 Task: Add Sprouts Cramp Bark to the cart.
Action: Mouse pressed left at (19, 80)
Screenshot: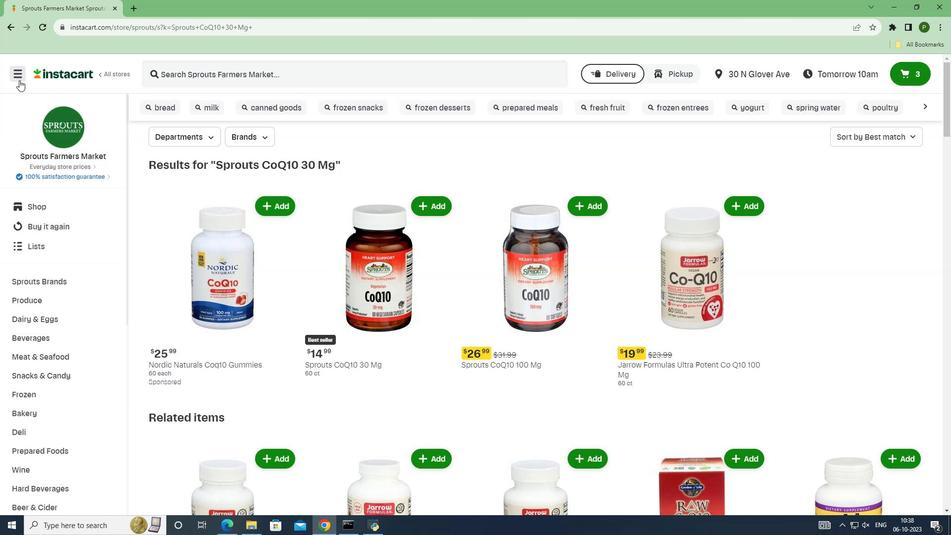 
Action: Mouse moved to (51, 257)
Screenshot: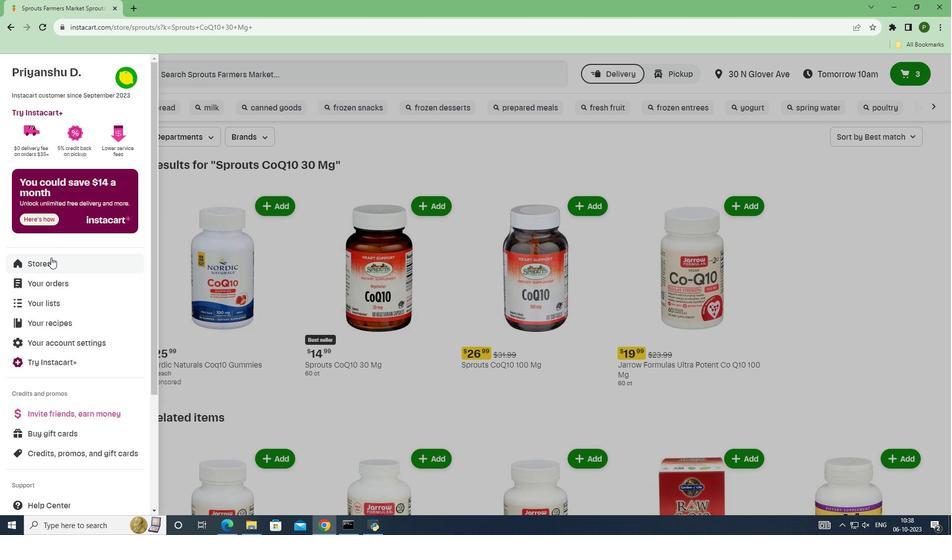 
Action: Mouse pressed left at (51, 257)
Screenshot: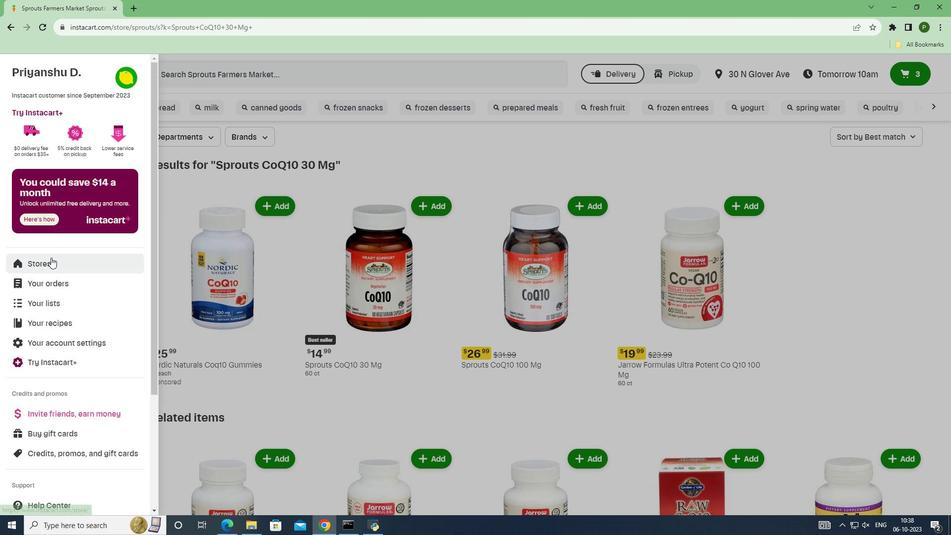 
Action: Mouse moved to (244, 117)
Screenshot: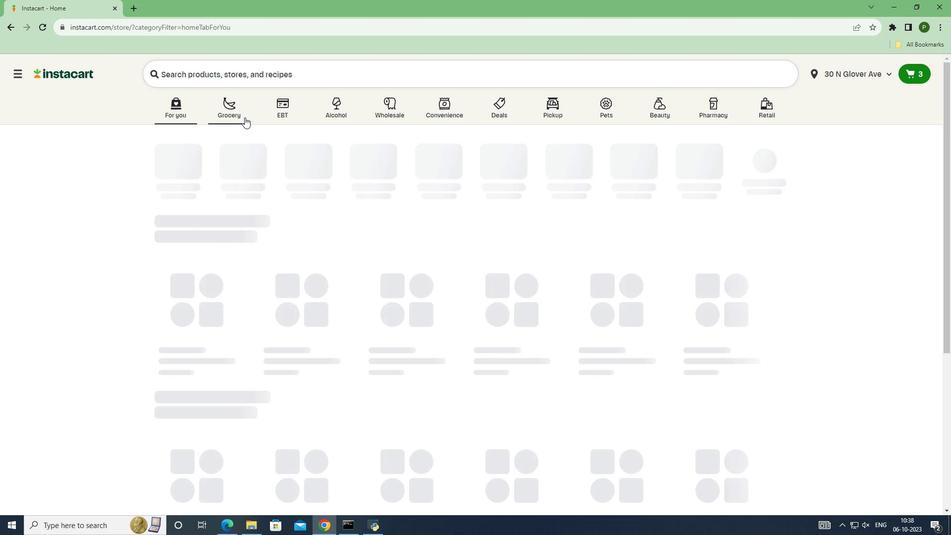 
Action: Mouse pressed left at (244, 117)
Screenshot: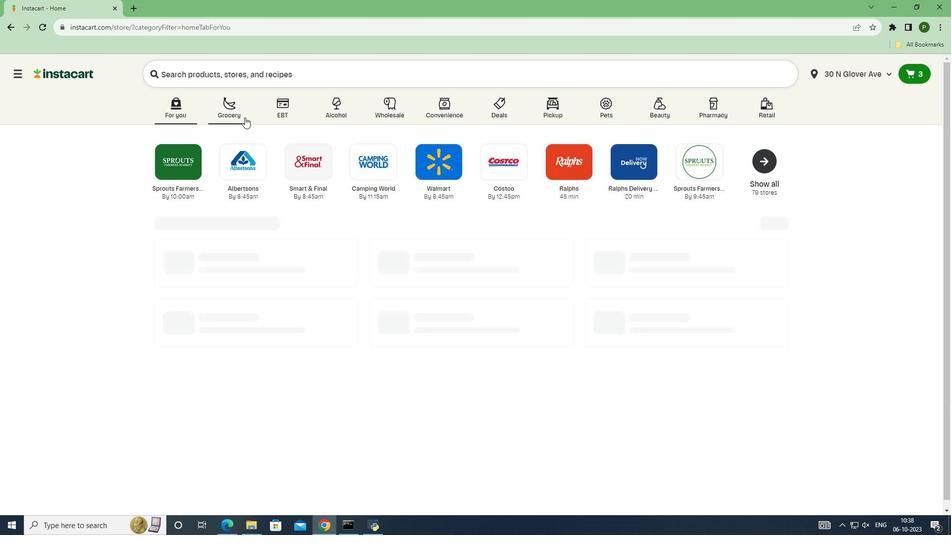 
Action: Mouse moved to (192, 173)
Screenshot: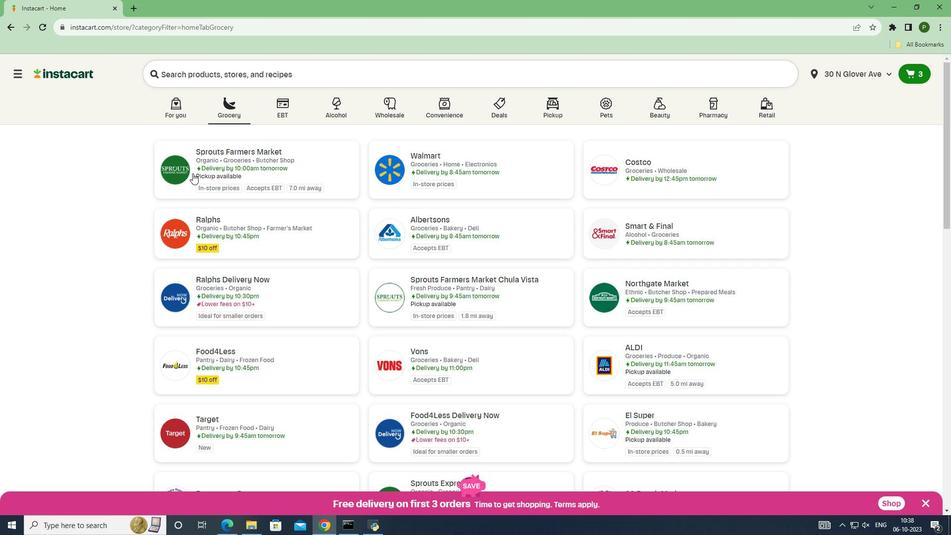 
Action: Mouse pressed left at (192, 173)
Screenshot: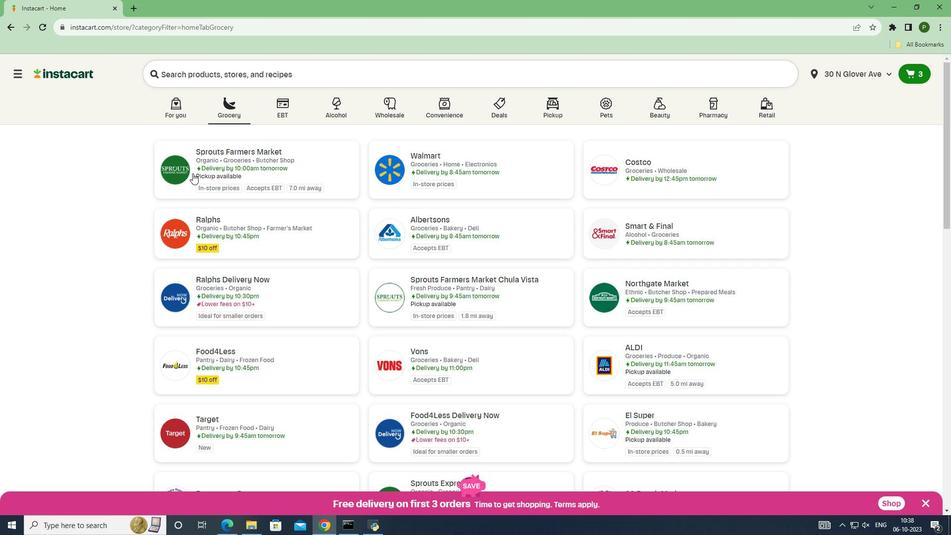 
Action: Mouse moved to (95, 271)
Screenshot: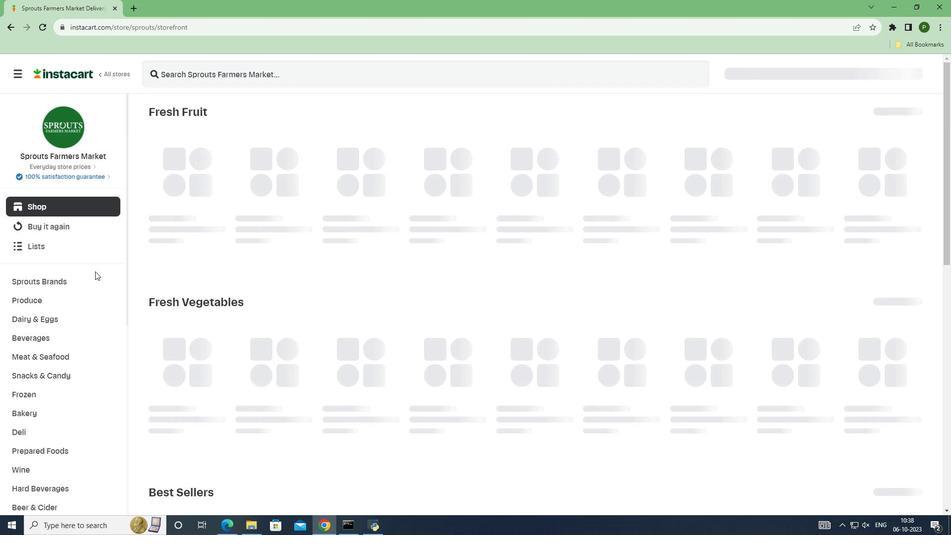 
Action: Mouse pressed left at (95, 271)
Screenshot: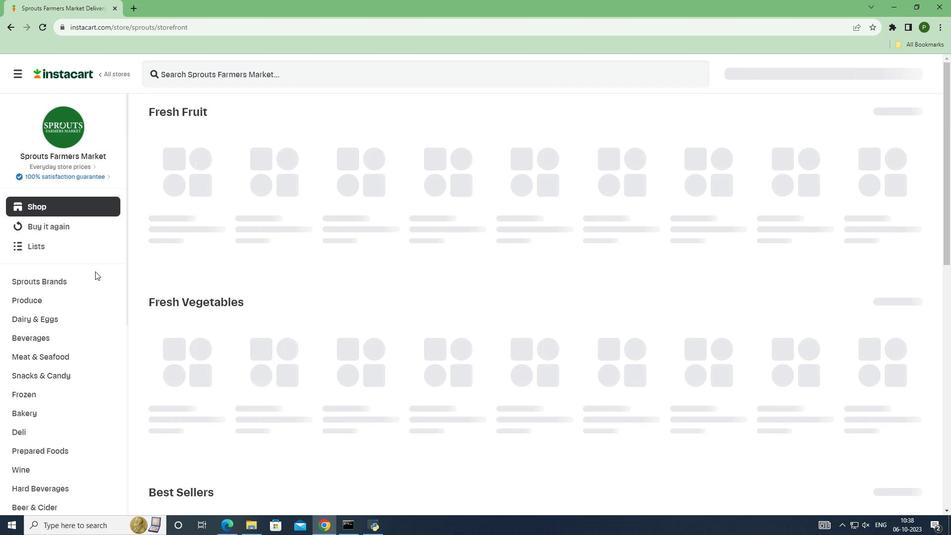 
Action: Mouse moved to (76, 284)
Screenshot: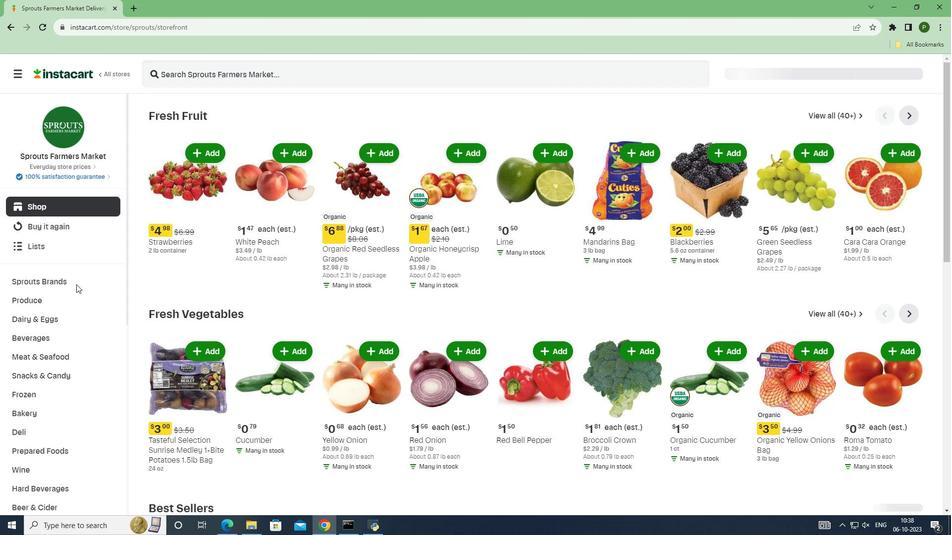 
Action: Mouse pressed left at (76, 284)
Screenshot: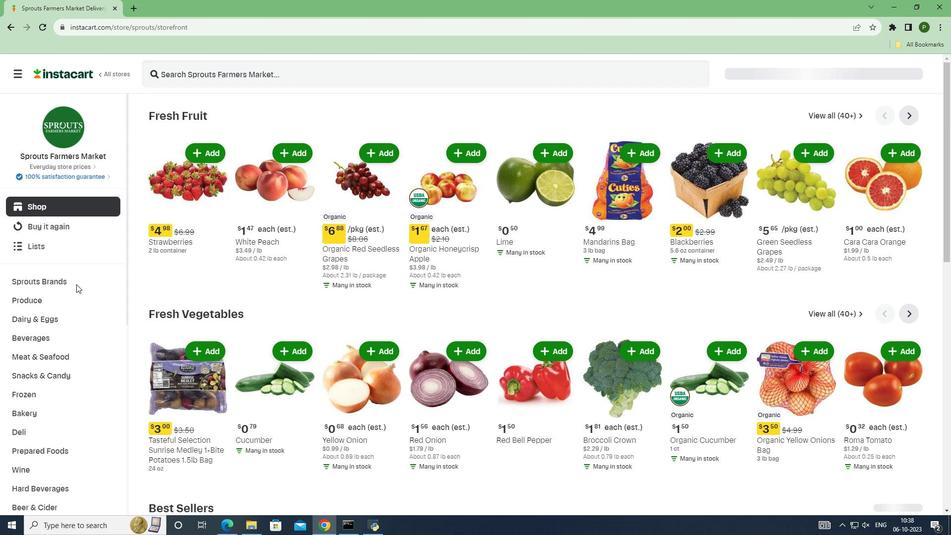 
Action: Mouse moved to (78, 421)
Screenshot: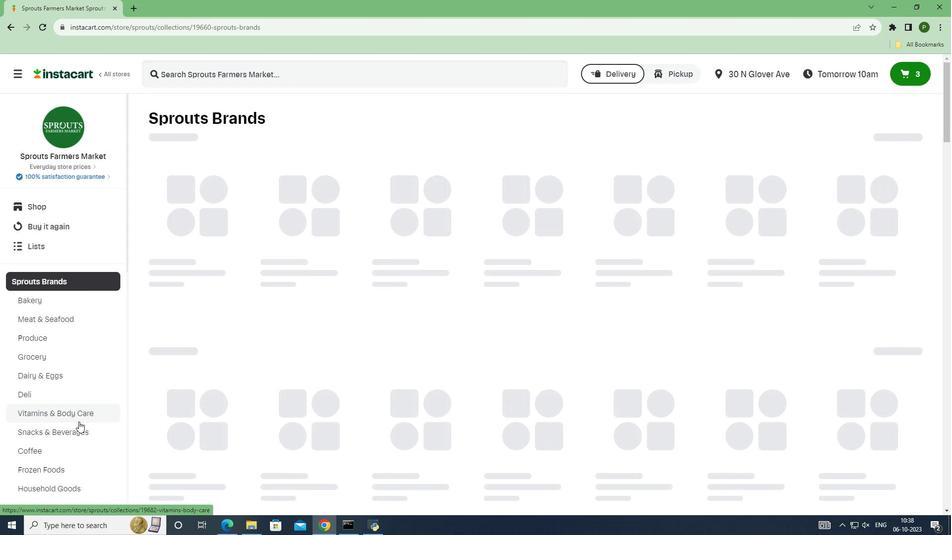 
Action: Mouse pressed left at (78, 421)
Screenshot: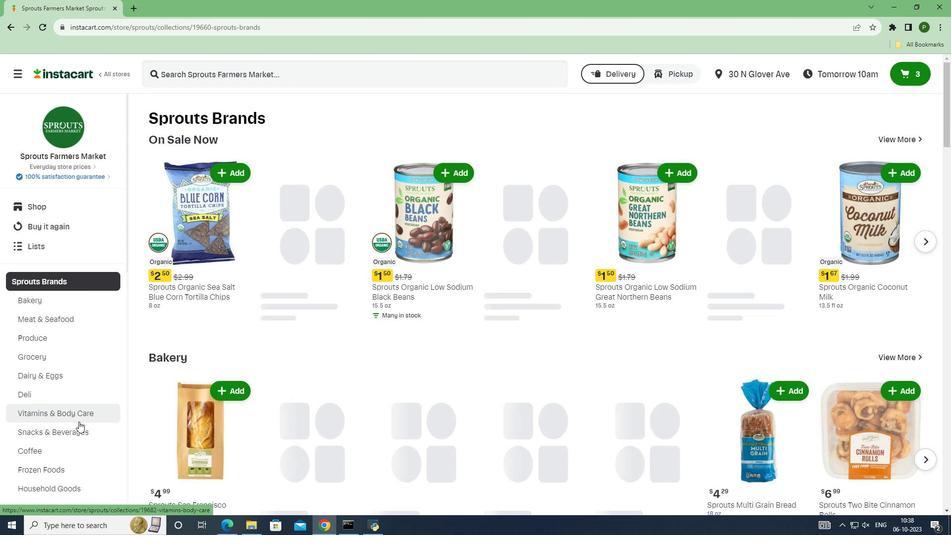 
Action: Mouse moved to (222, 72)
Screenshot: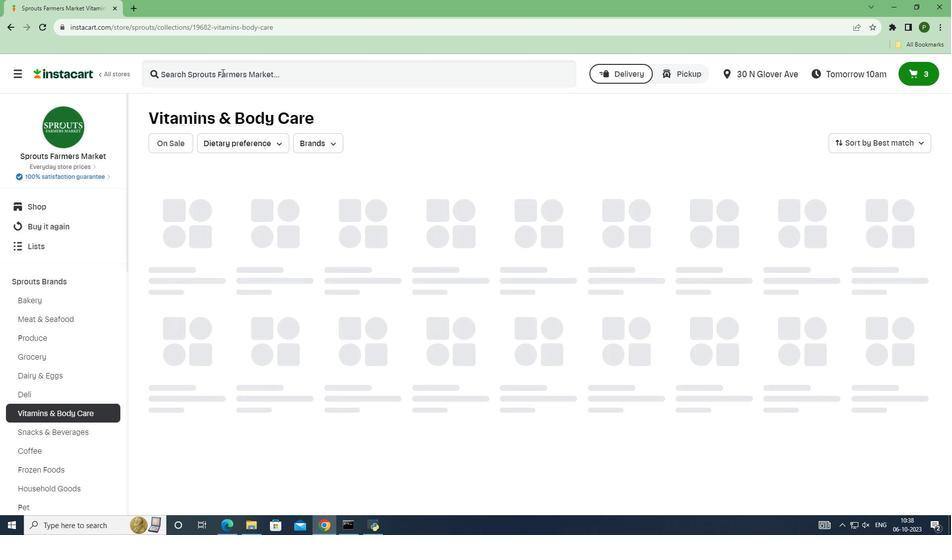 
Action: Mouse pressed left at (222, 72)
Screenshot: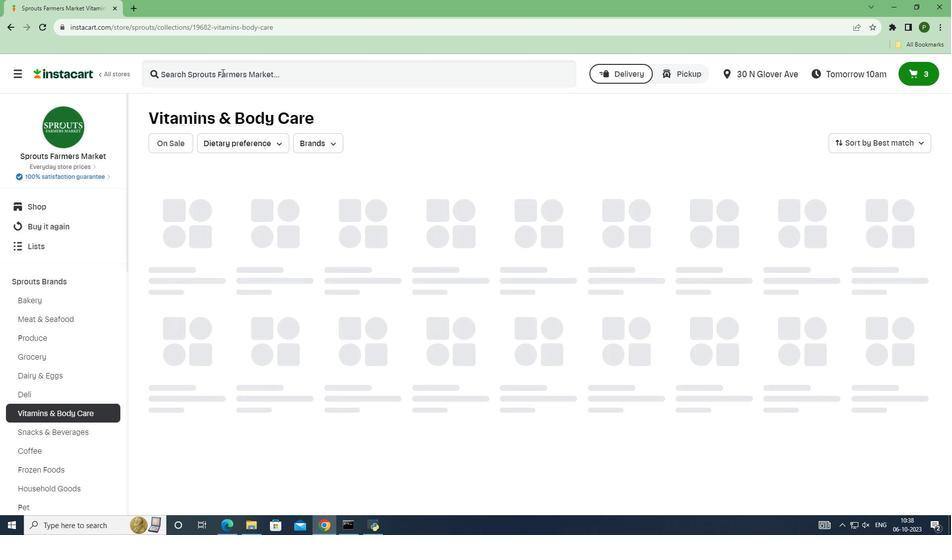 
Action: Key pressed <Key.caps_lock>S<Key.caps_lock>prouts<Key.space><Key.caps_lock>C<Key.caps_lock>ramp<Key.space><Key.caps_lock>B<Key.caps_lock>ark<Key.space><Key.enter>
Screenshot: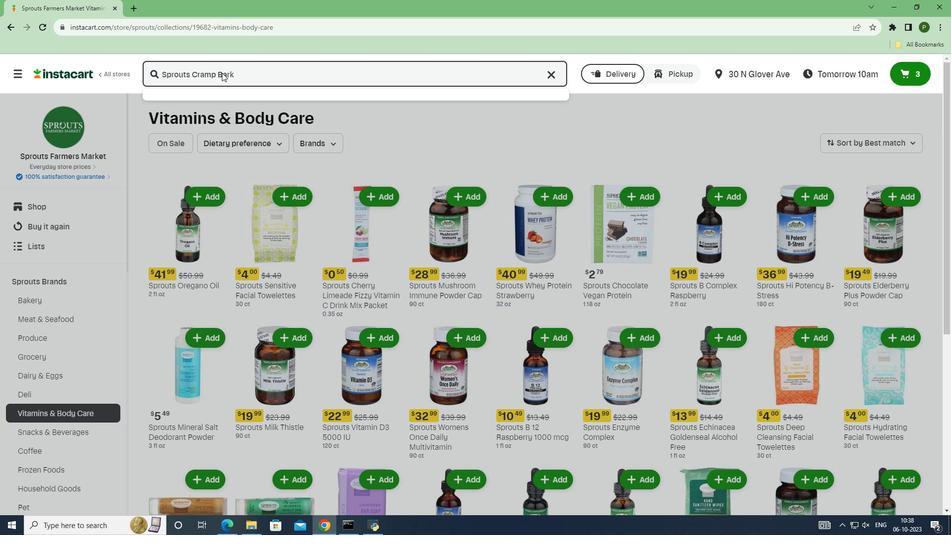
Action: Mouse moved to (277, 179)
Screenshot: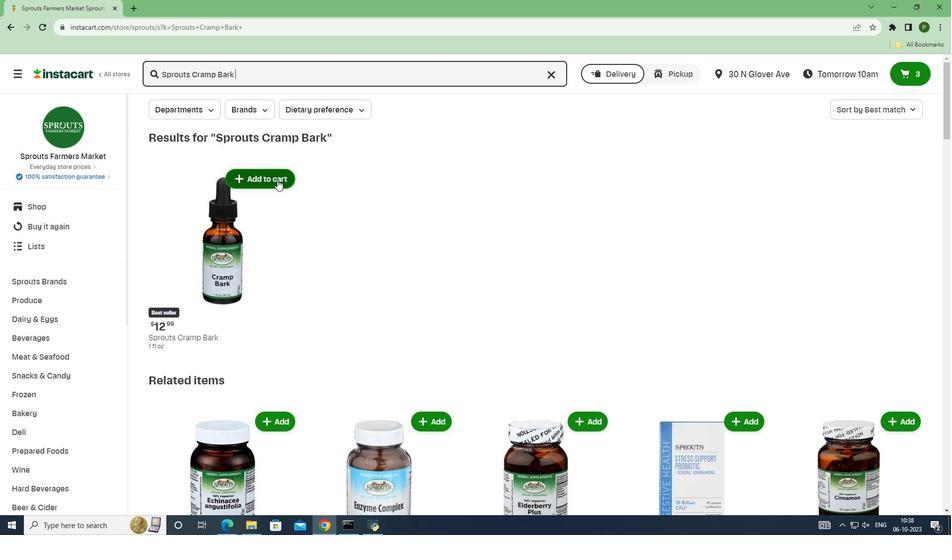 
Action: Mouse pressed left at (277, 179)
Screenshot: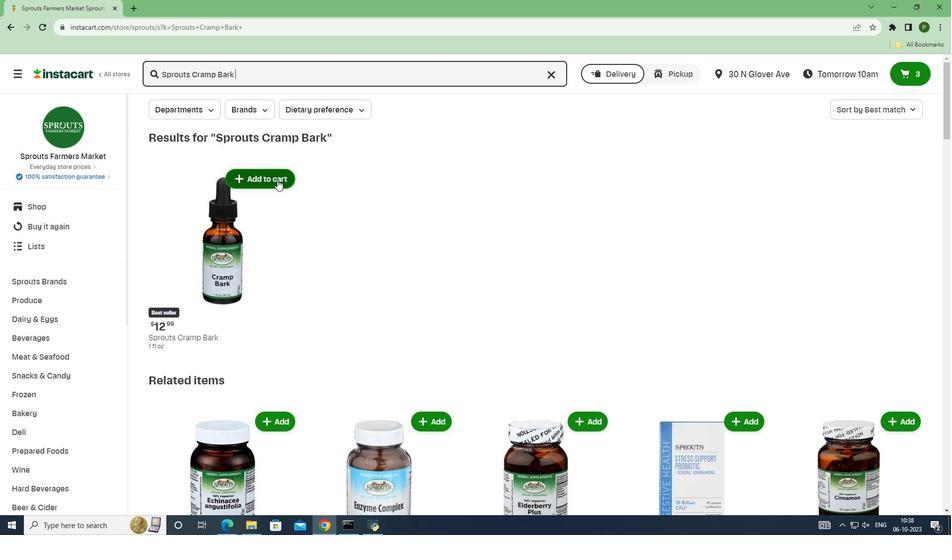 
Action: Mouse moved to (333, 239)
Screenshot: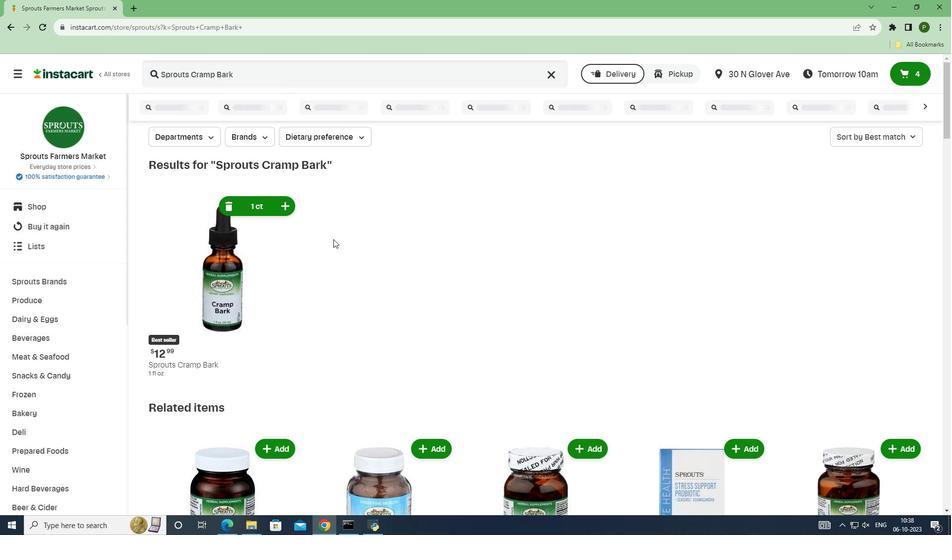 
